Task: Create a sub task System Test and UAT for the task  Add support for internationalization to the mobile app in the project TrailPlan , assign it to team member softage.7@softage.net and update the status of the sub task to  Completed , set the priority of the sub task to High.
Action: Mouse moved to (448, 251)
Screenshot: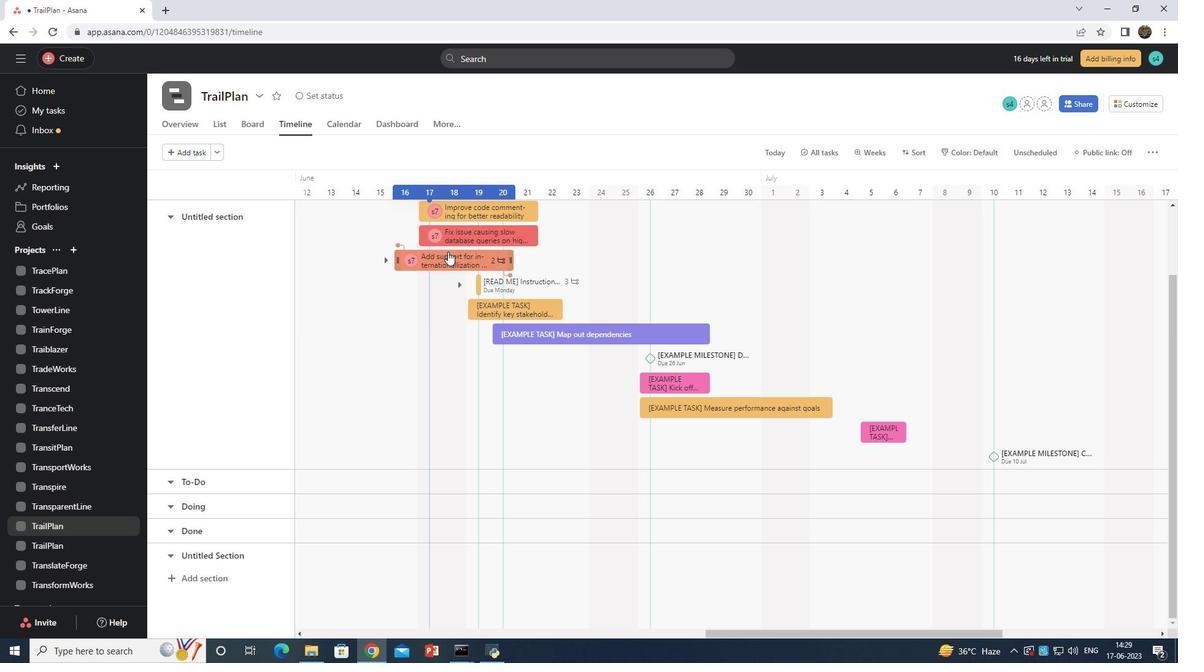 
Action: Mouse pressed left at (448, 251)
Screenshot: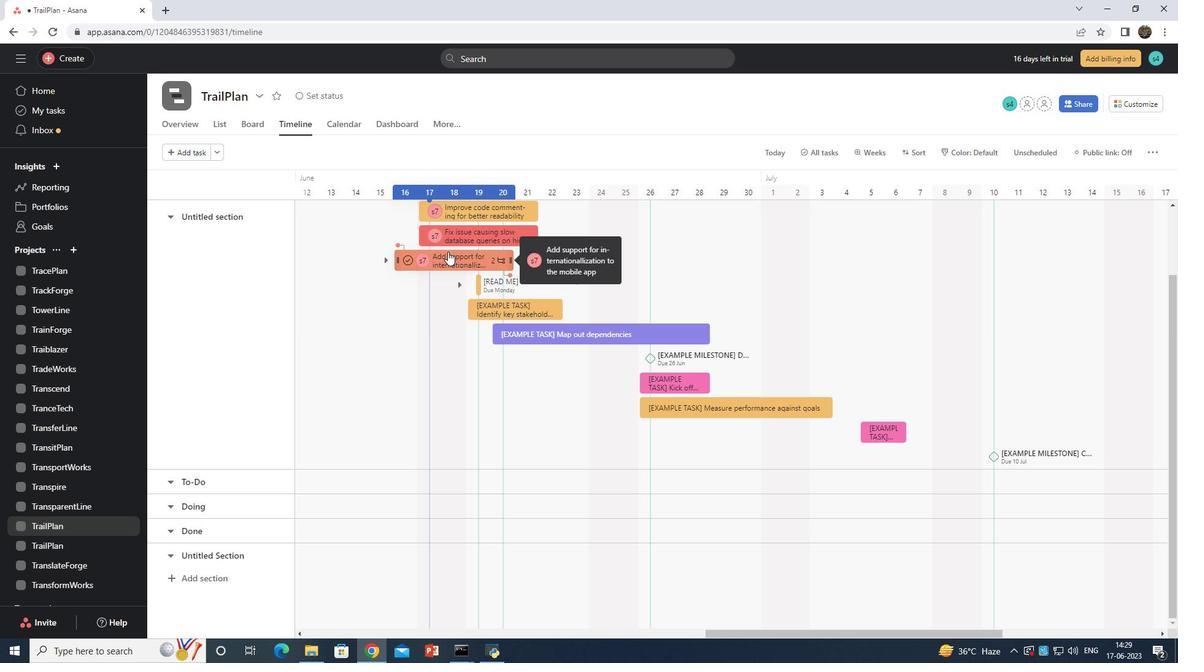 
Action: Mouse moved to (862, 370)
Screenshot: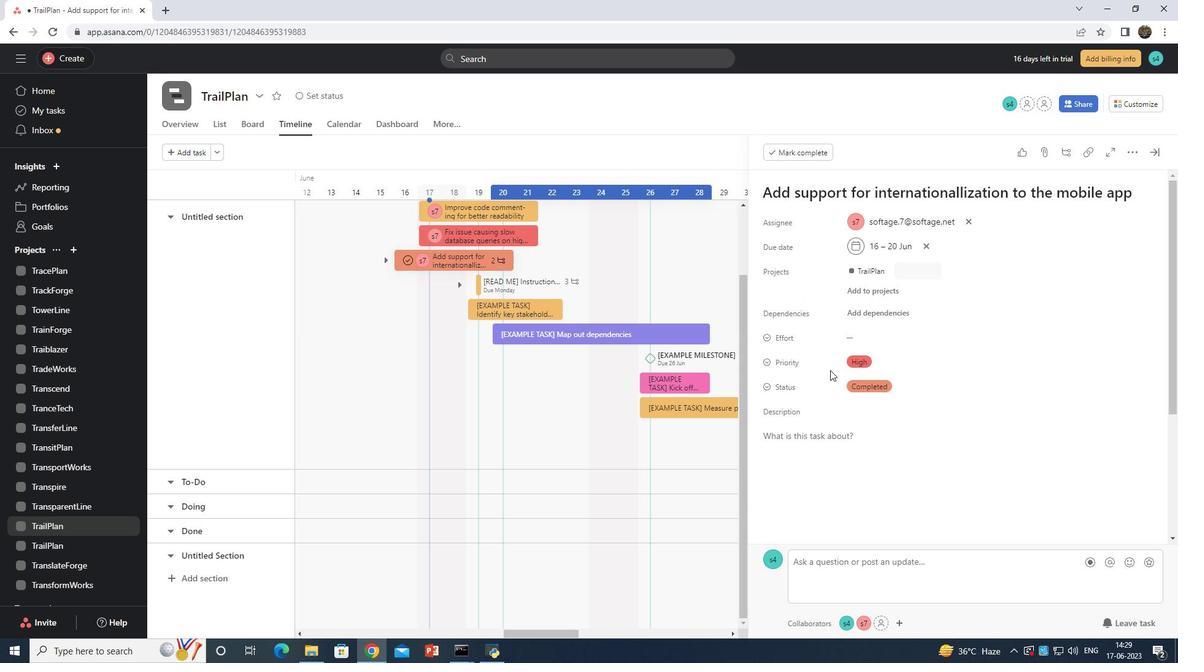 
Action: Mouse scrolled (862, 369) with delta (0, 0)
Screenshot: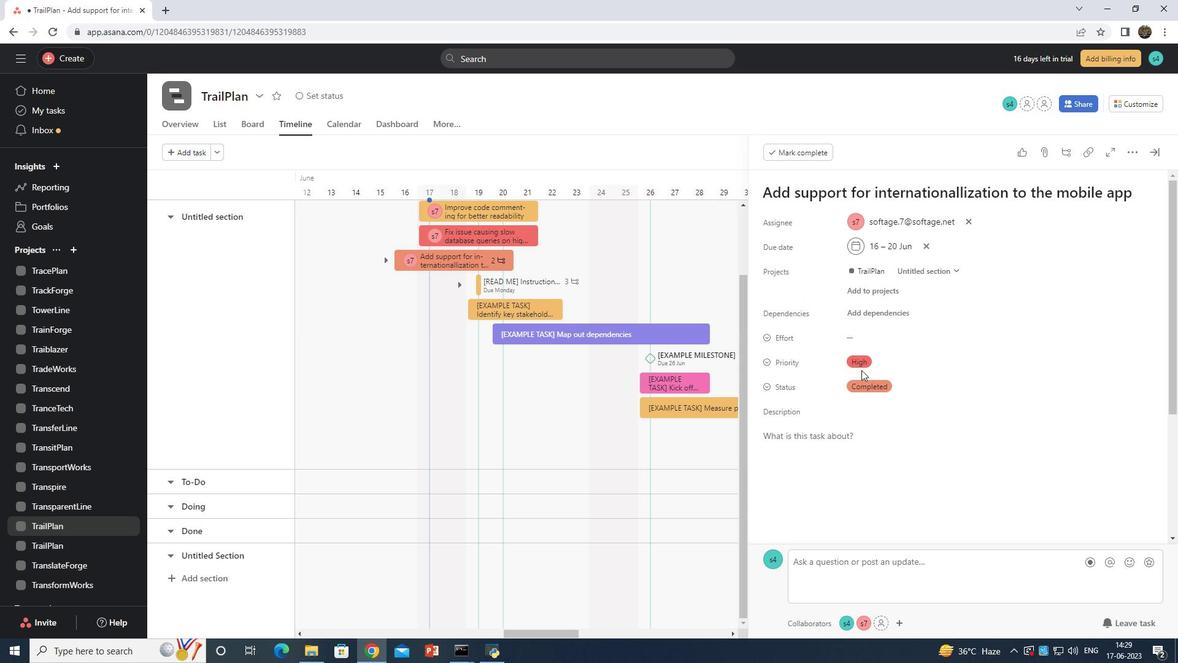 
Action: Mouse scrolled (862, 369) with delta (0, 0)
Screenshot: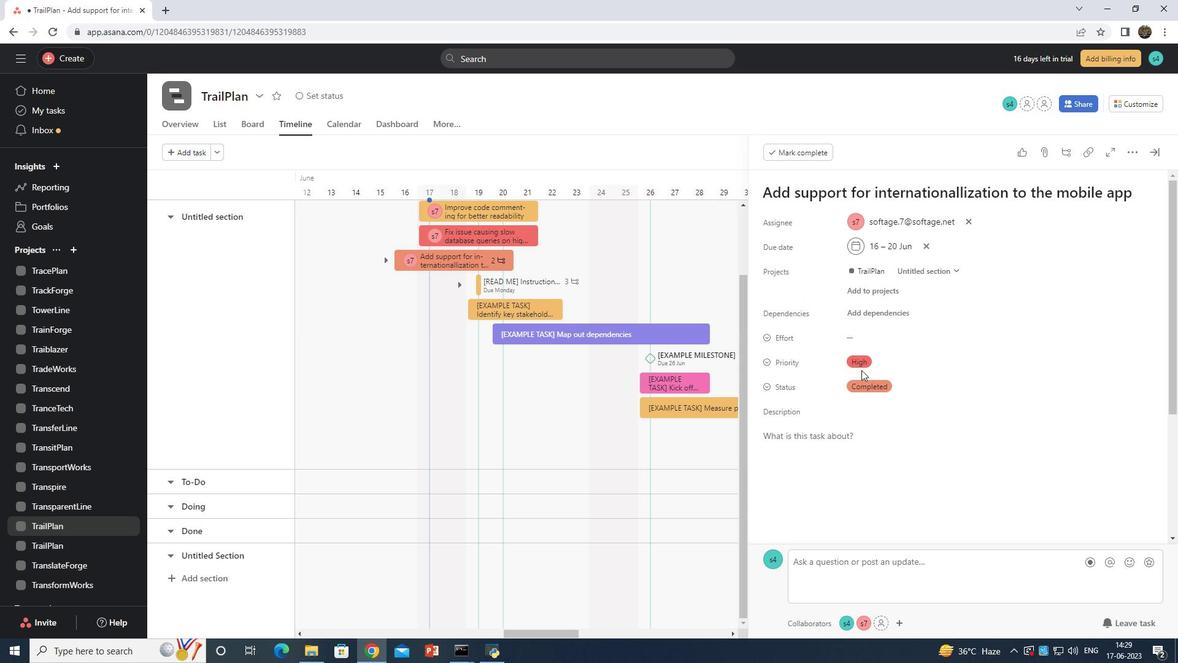 
Action: Mouse scrolled (862, 369) with delta (0, 0)
Screenshot: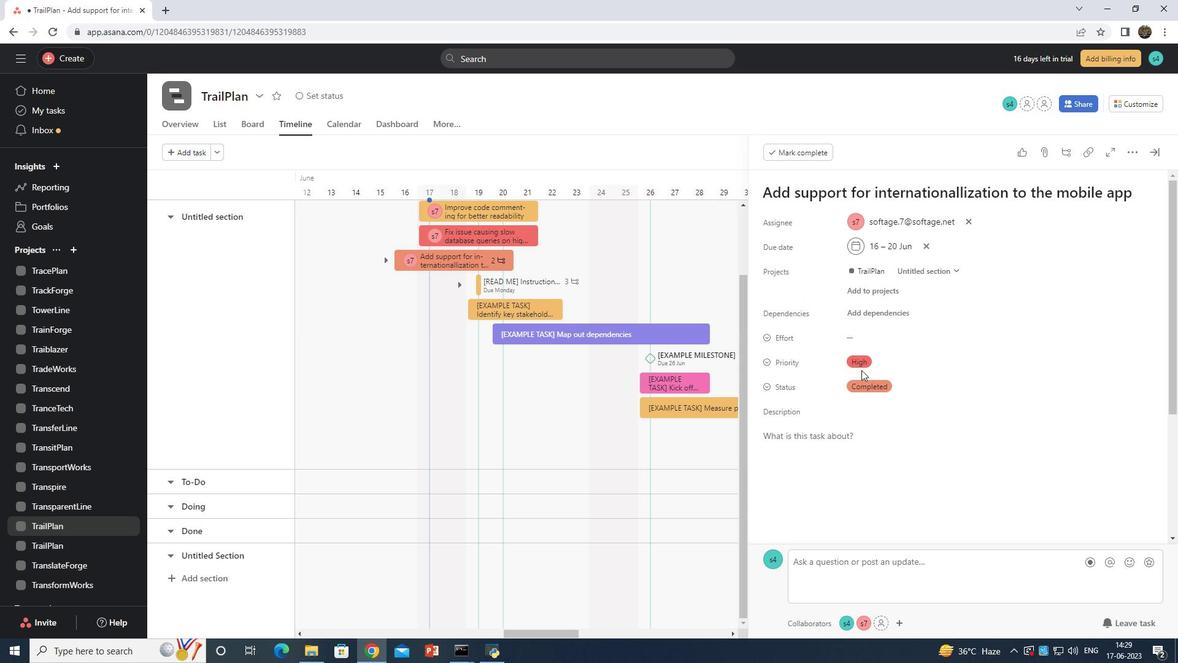 
Action: Mouse scrolled (862, 369) with delta (0, 0)
Screenshot: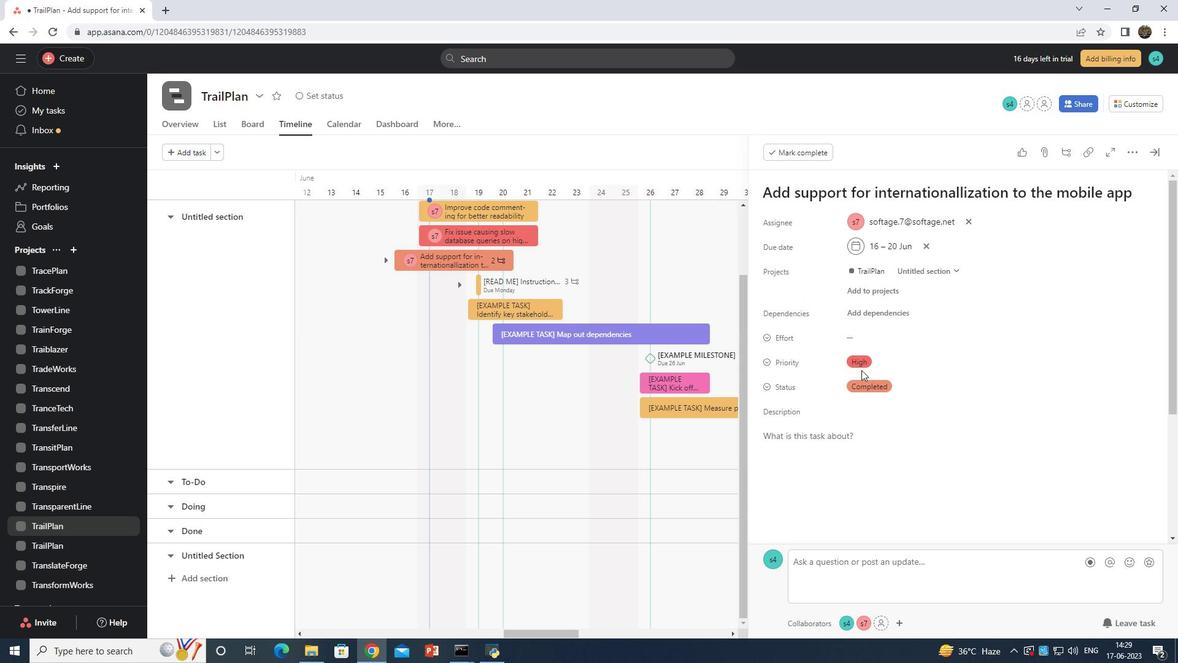 
Action: Mouse scrolled (862, 369) with delta (0, 0)
Screenshot: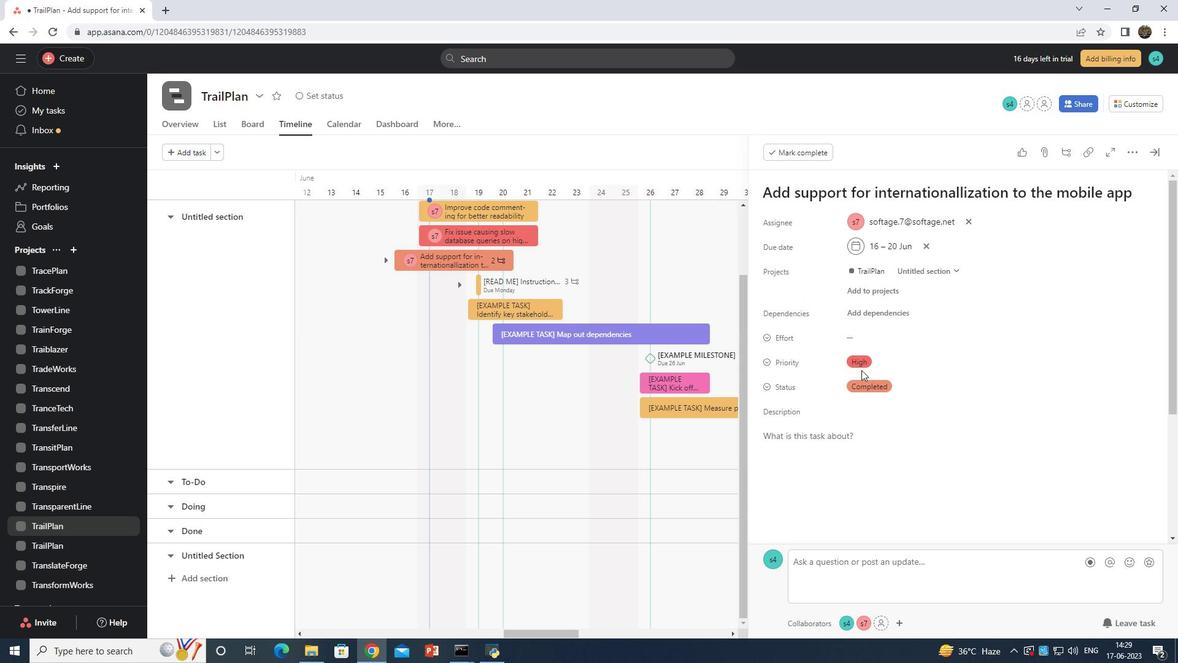 
Action: Mouse scrolled (862, 369) with delta (0, 0)
Screenshot: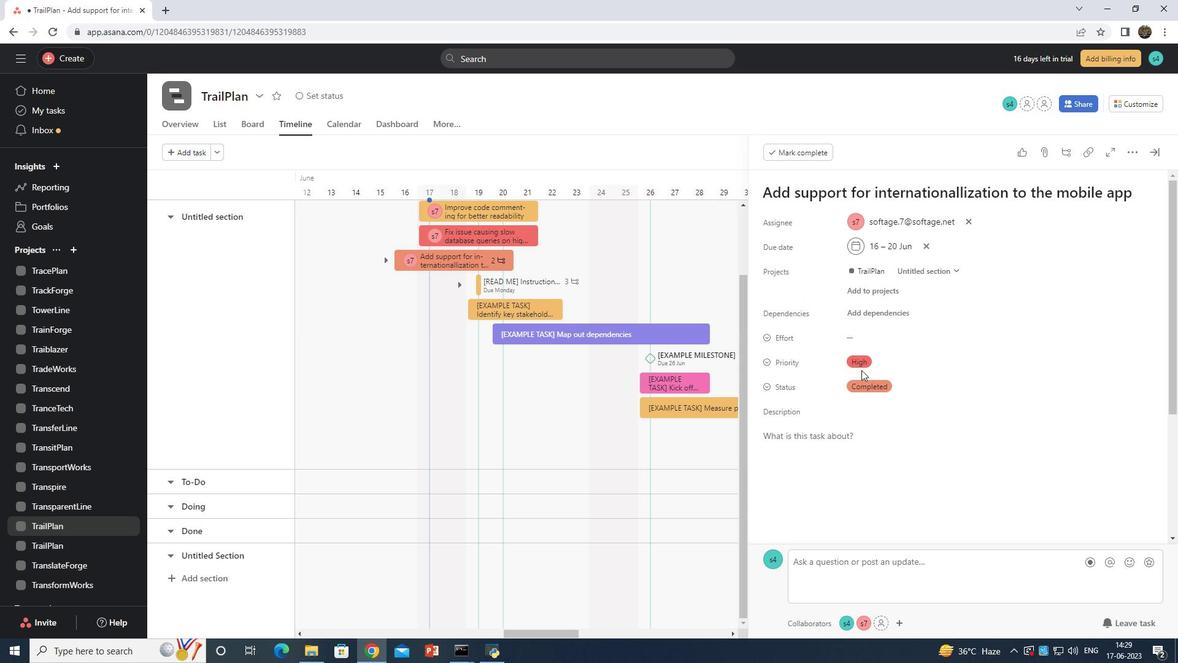 
Action: Mouse scrolled (862, 369) with delta (0, 0)
Screenshot: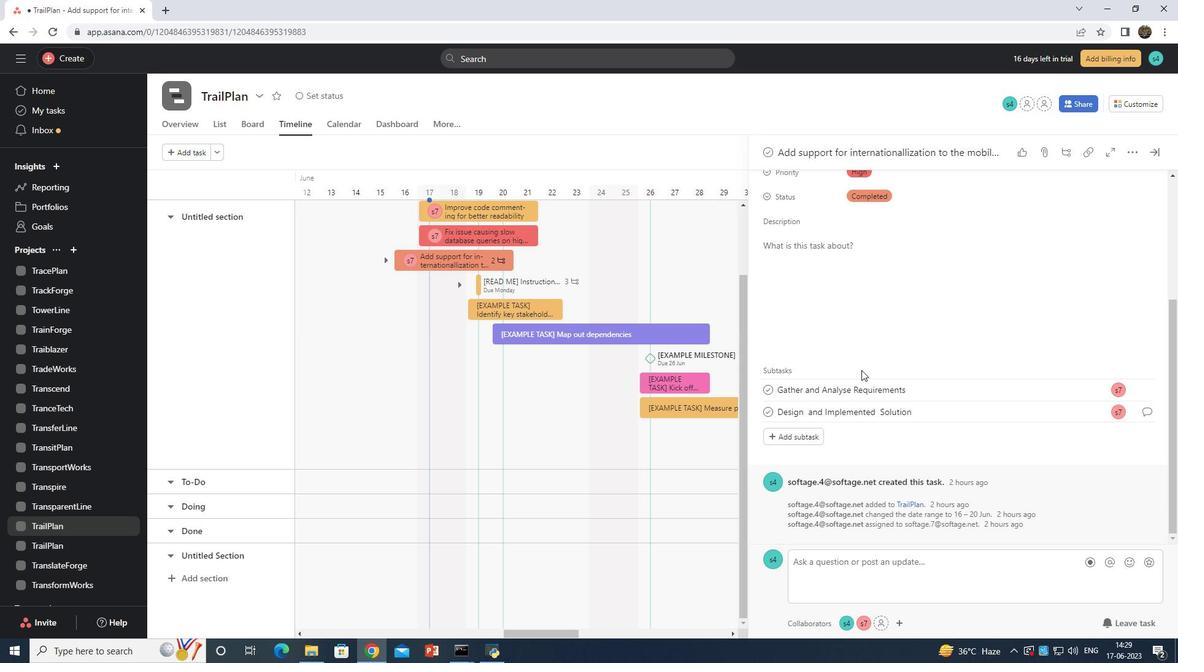 
Action: Mouse scrolled (862, 369) with delta (0, 0)
Screenshot: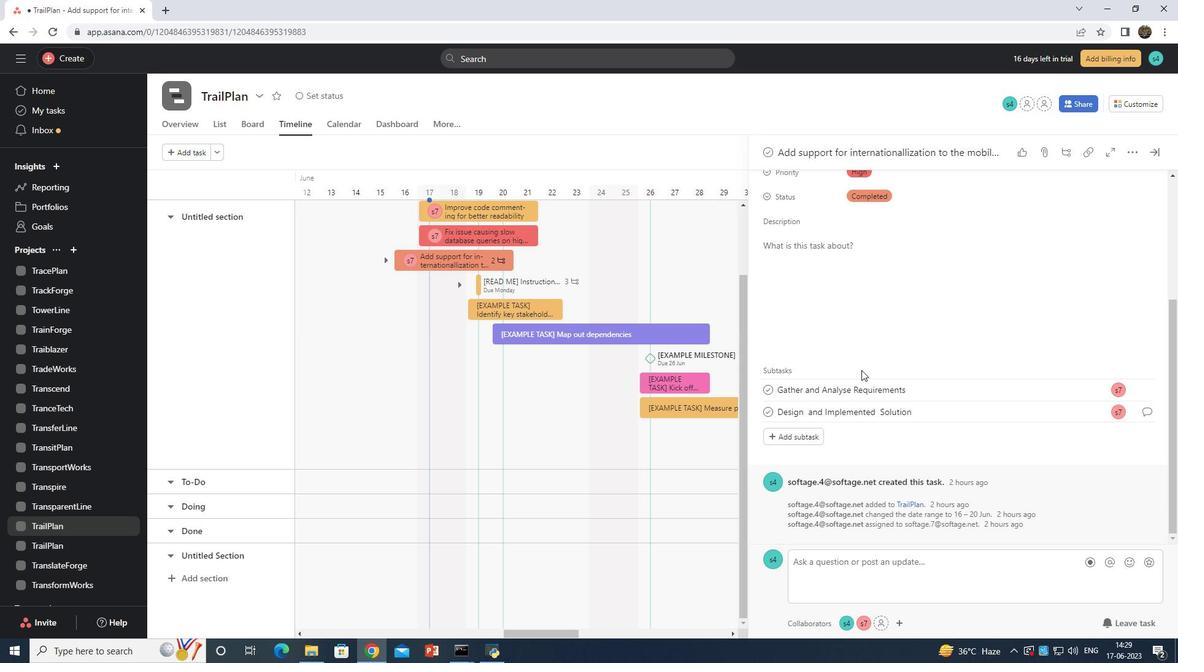 
Action: Mouse scrolled (862, 369) with delta (0, 0)
Screenshot: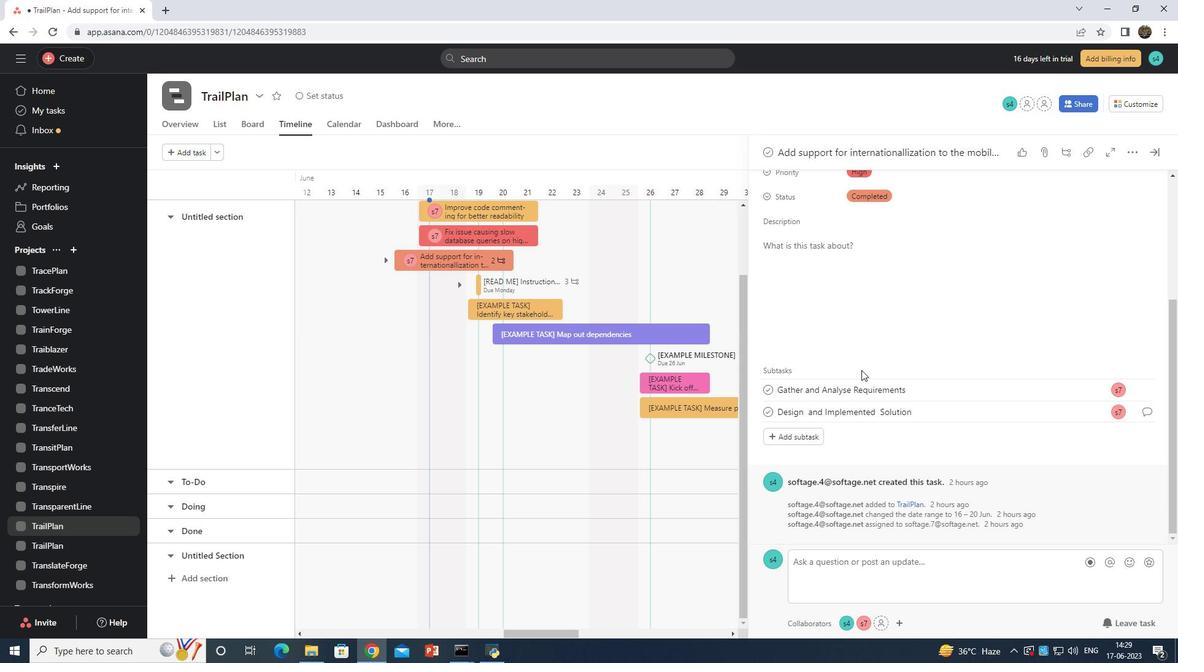 
Action: Mouse scrolled (862, 369) with delta (0, 0)
Screenshot: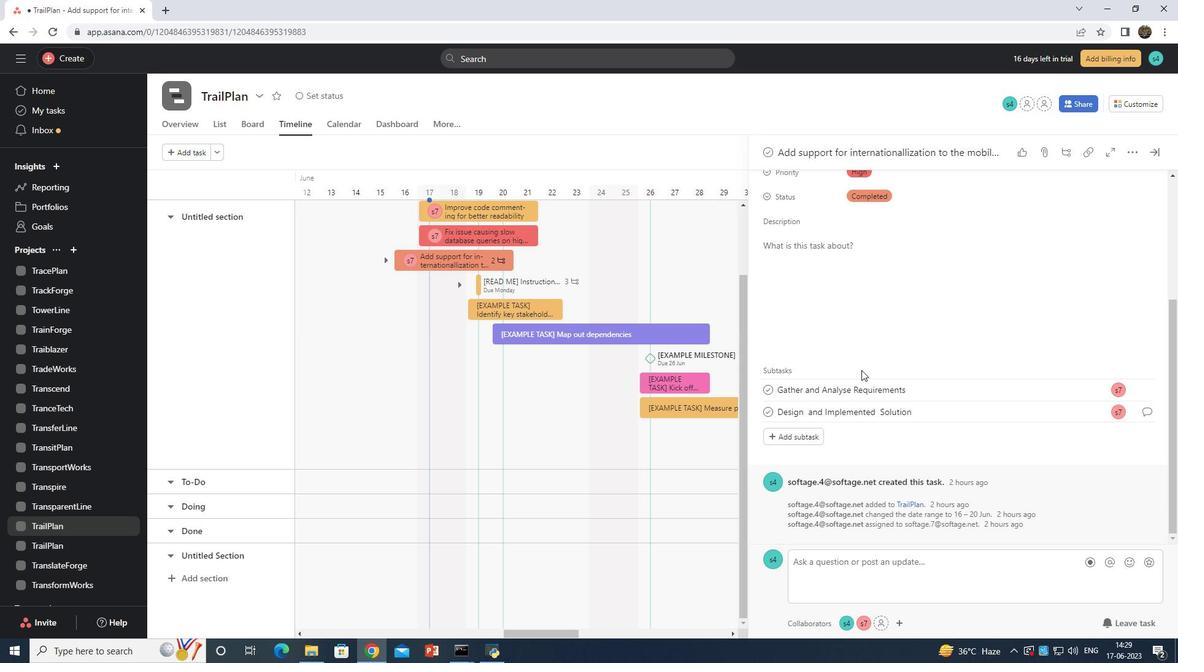 
Action: Mouse moved to (805, 434)
Screenshot: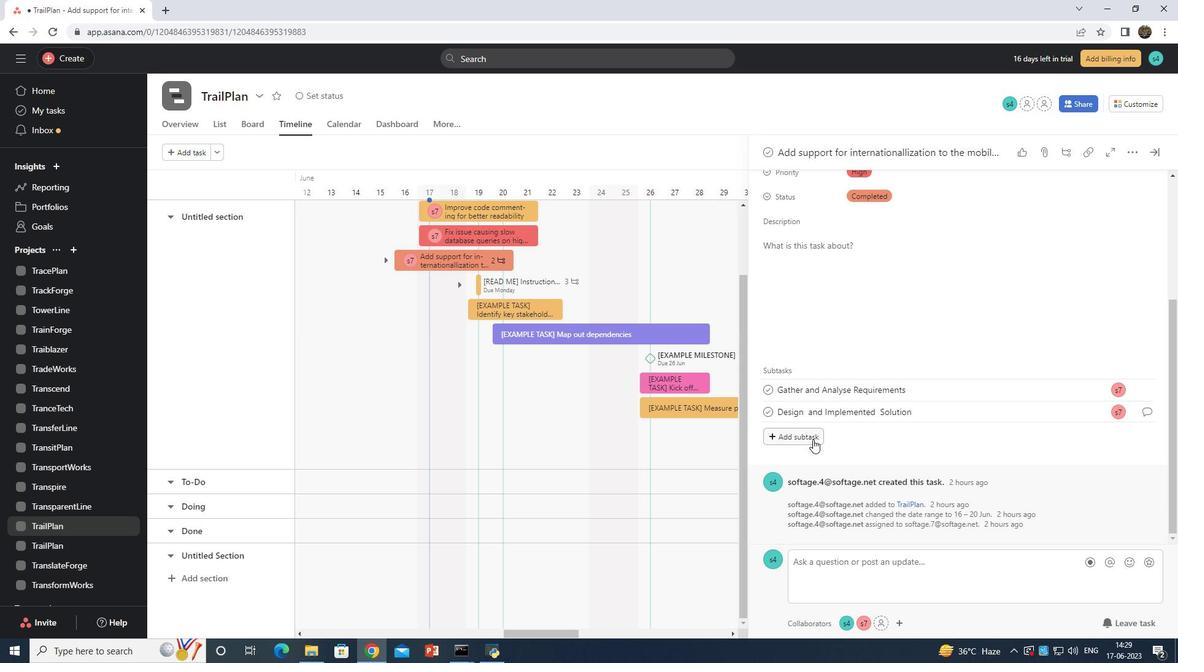 
Action: Mouse pressed left at (805, 434)
Screenshot: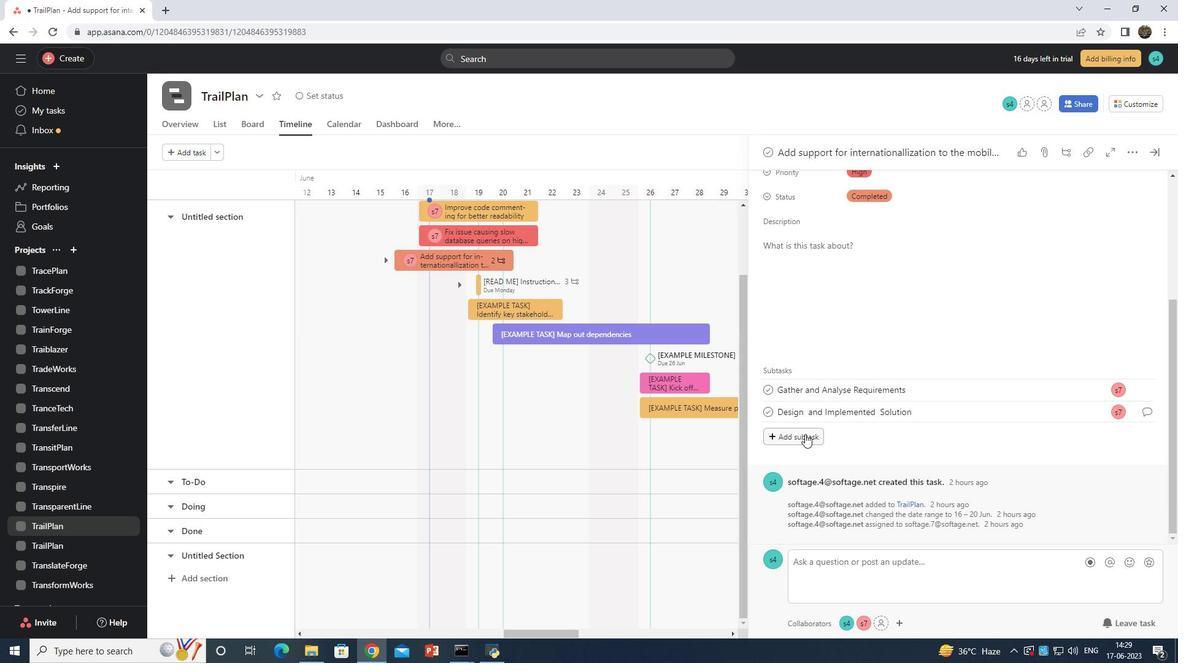 
Action: Mouse moved to (900, 405)
Screenshot: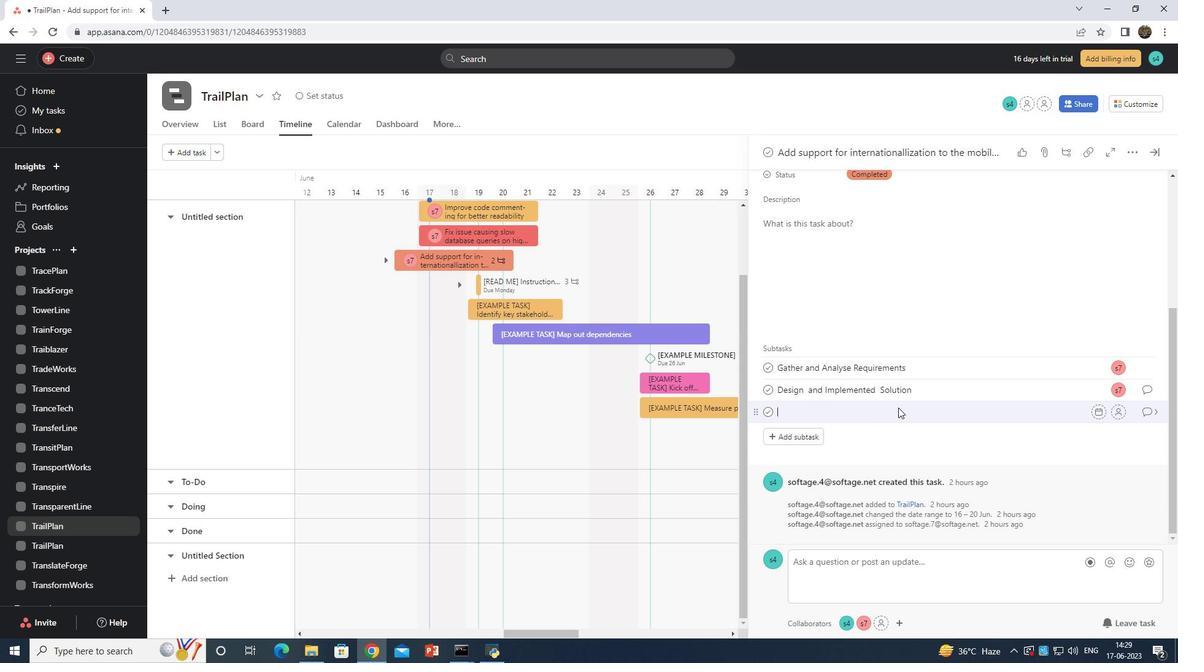 
Action: Key pressed <Key.shift>System<Key.space><Key.shift>Test<Key.space>and<Key.space><Key.shift>U<Key.shift>A<Key.shift>T
Screenshot: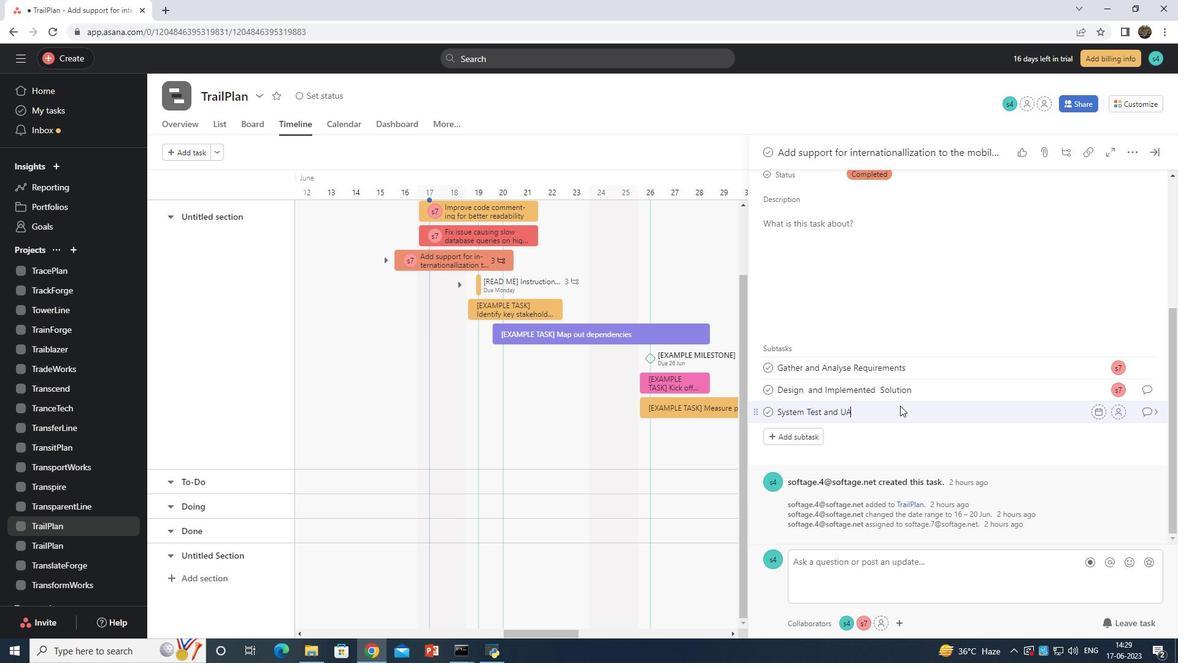
Action: Mouse moved to (1116, 418)
Screenshot: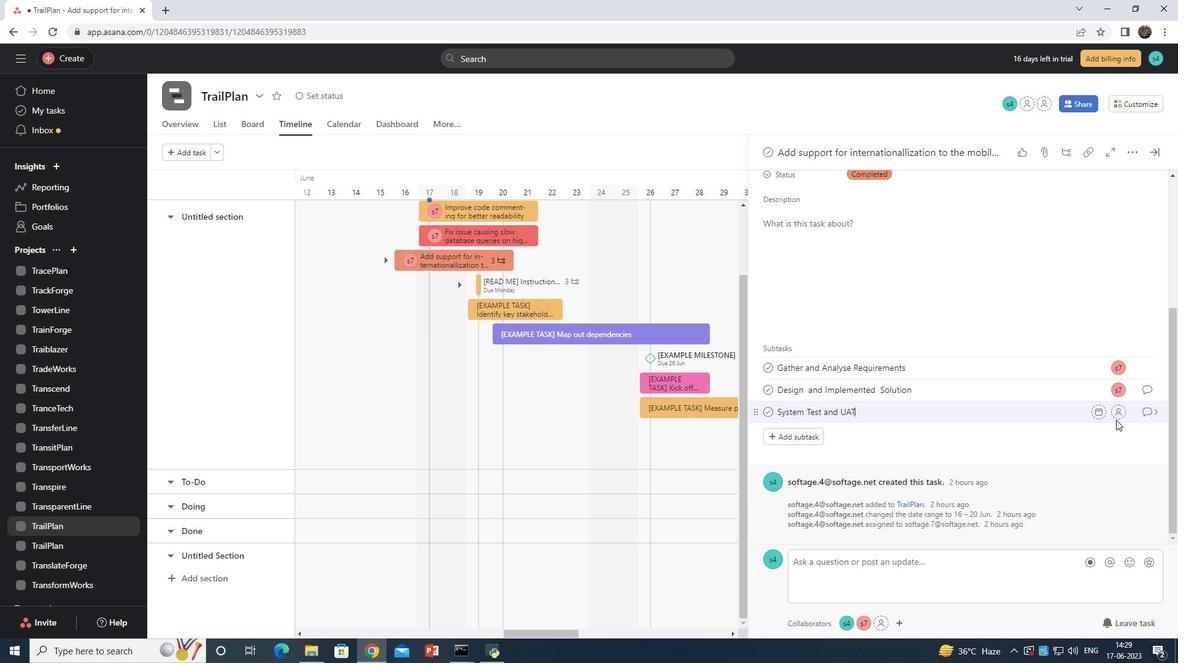 
Action: Mouse pressed left at (1116, 418)
Screenshot: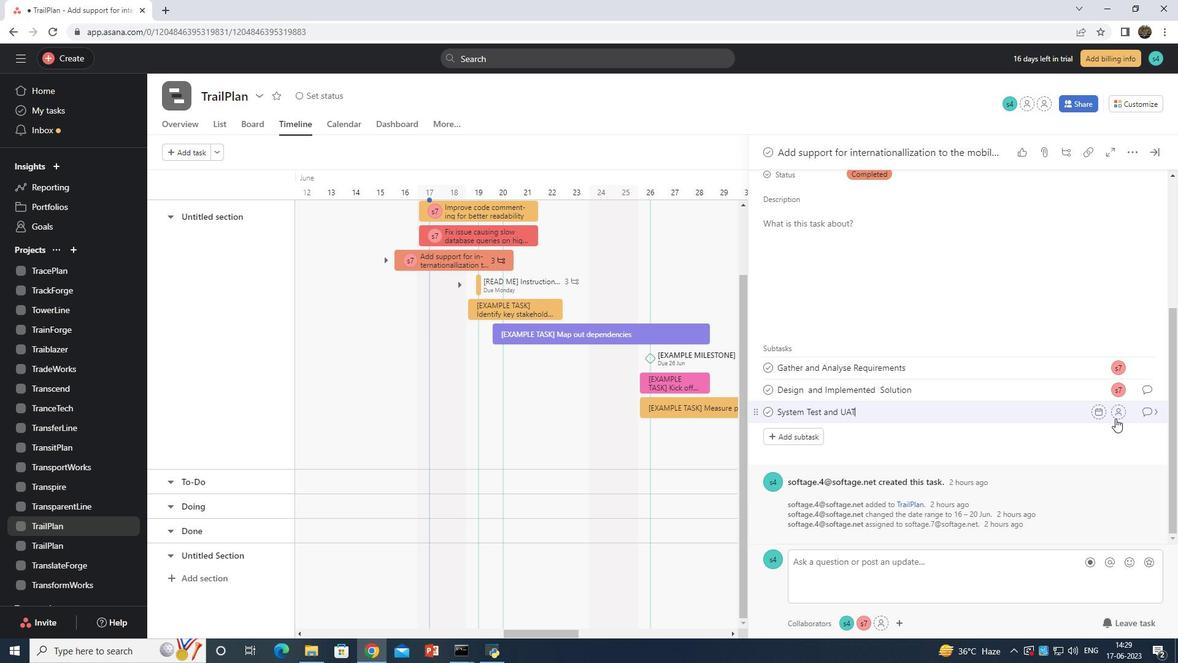 
Action: Mouse moved to (1029, 520)
Screenshot: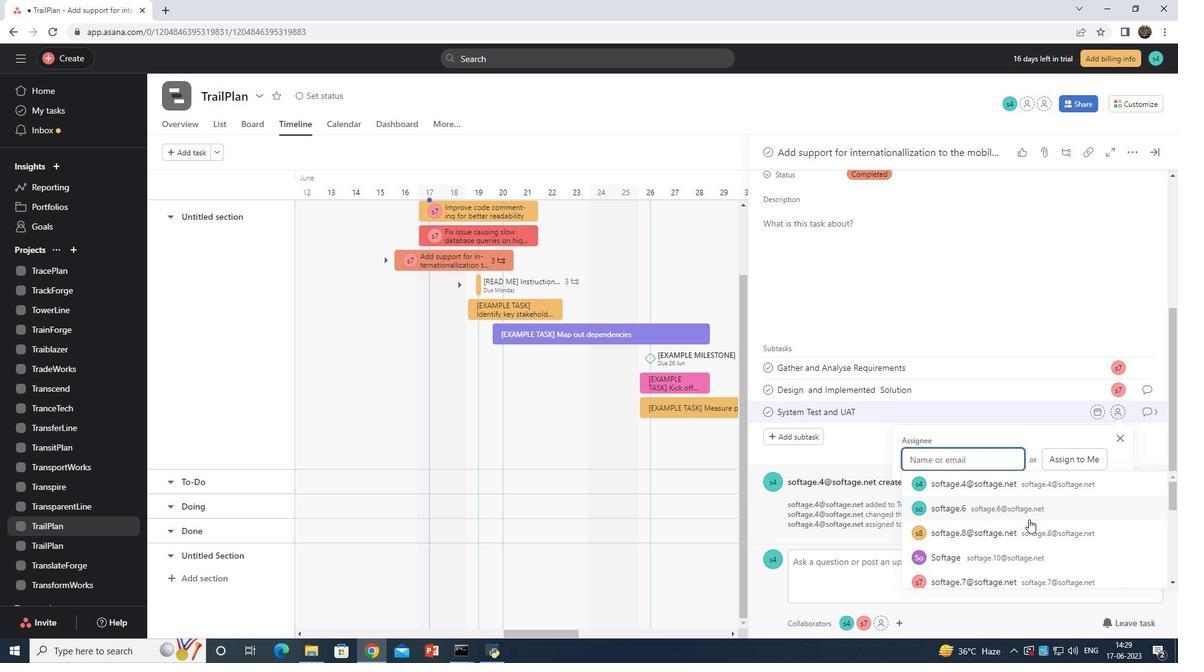
Action: Mouse scrolled (1029, 520) with delta (0, 0)
Screenshot: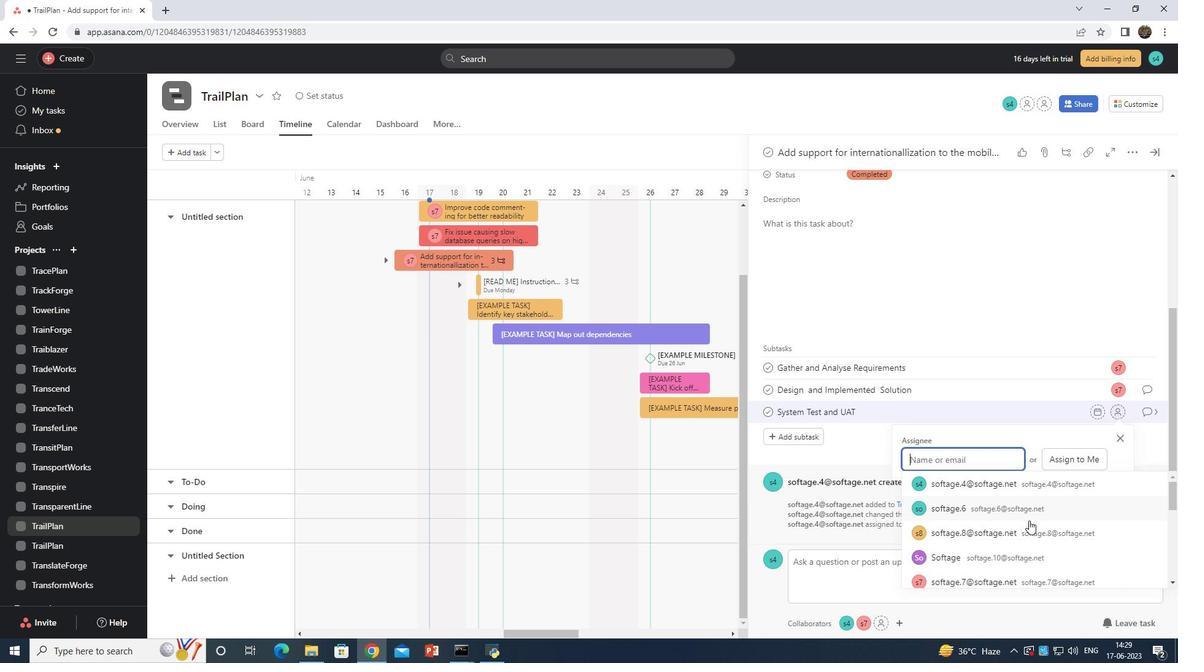 
Action: Mouse scrolled (1029, 520) with delta (0, 0)
Screenshot: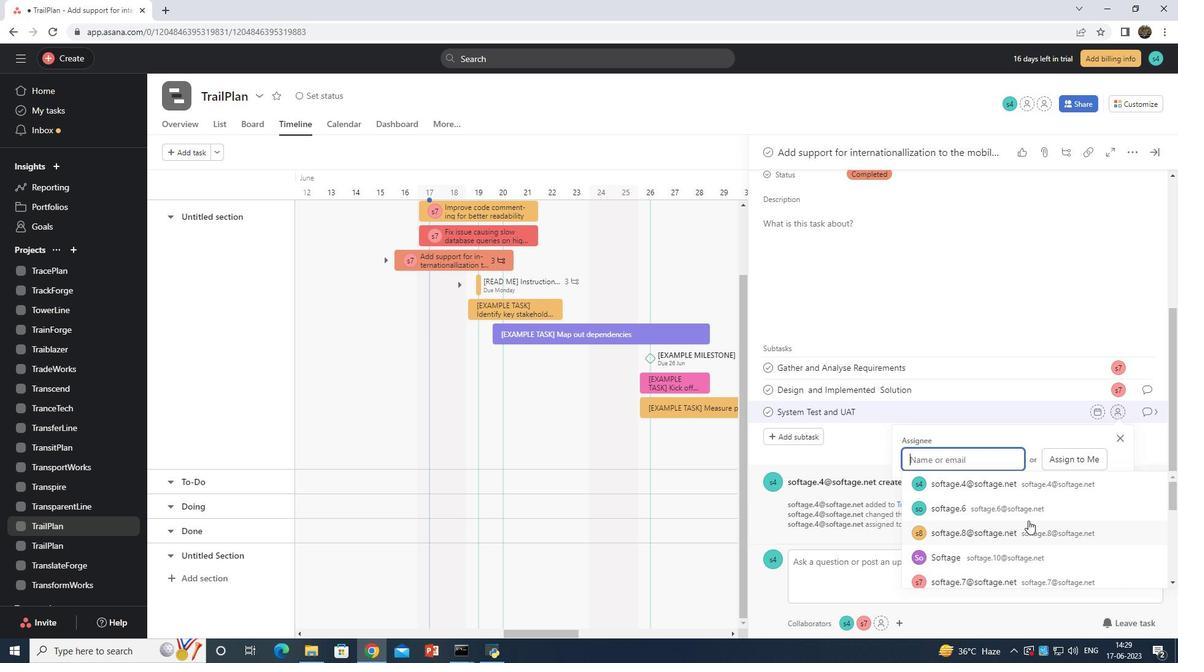 
Action: Mouse moved to (1024, 523)
Screenshot: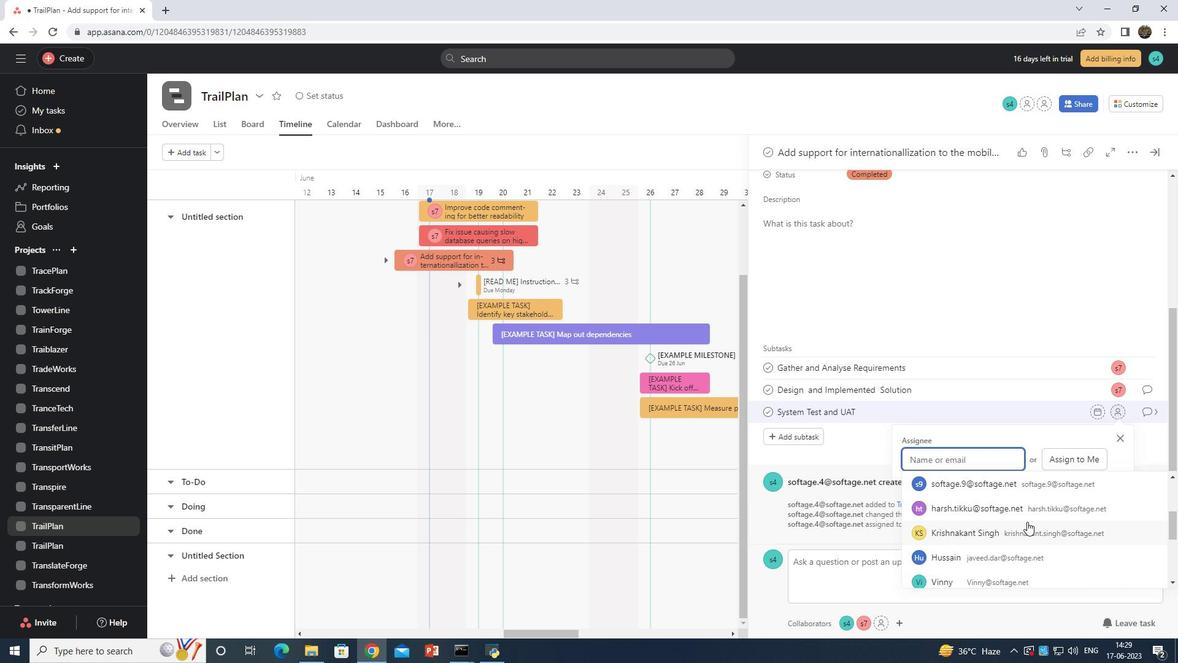 
Action: Mouse scrolled (1024, 523) with delta (0, 0)
Screenshot: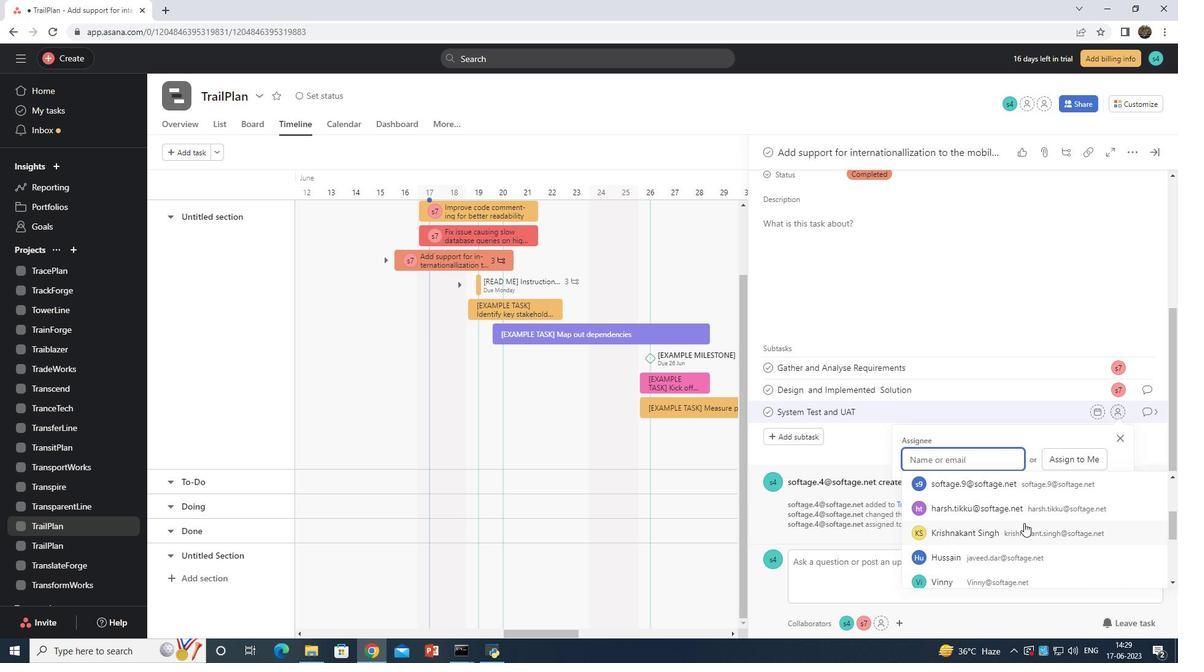 
Action: Mouse moved to (1022, 520)
Screenshot: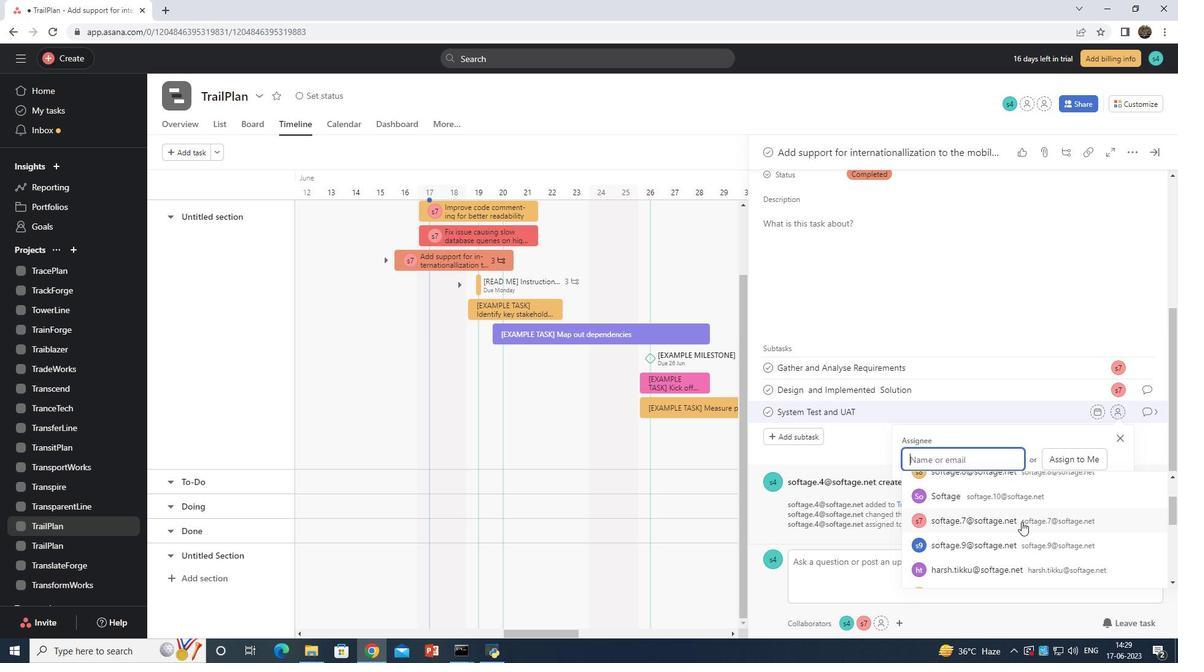 
Action: Mouse pressed left at (1022, 520)
Screenshot: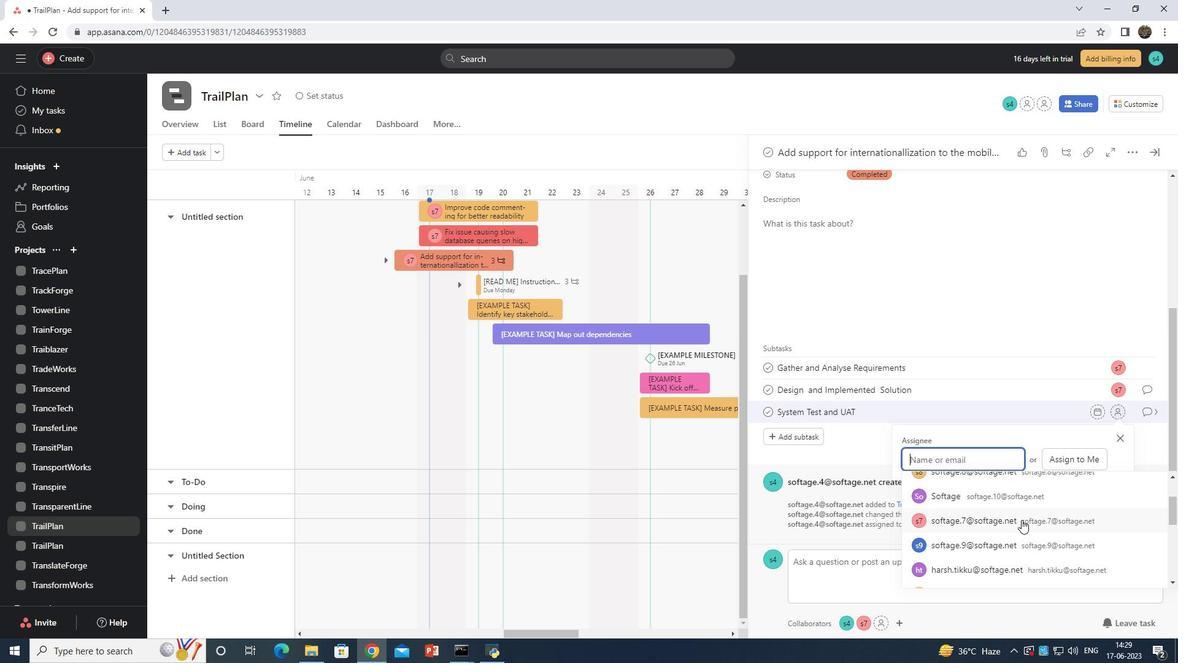 
Action: Mouse moved to (1146, 413)
Screenshot: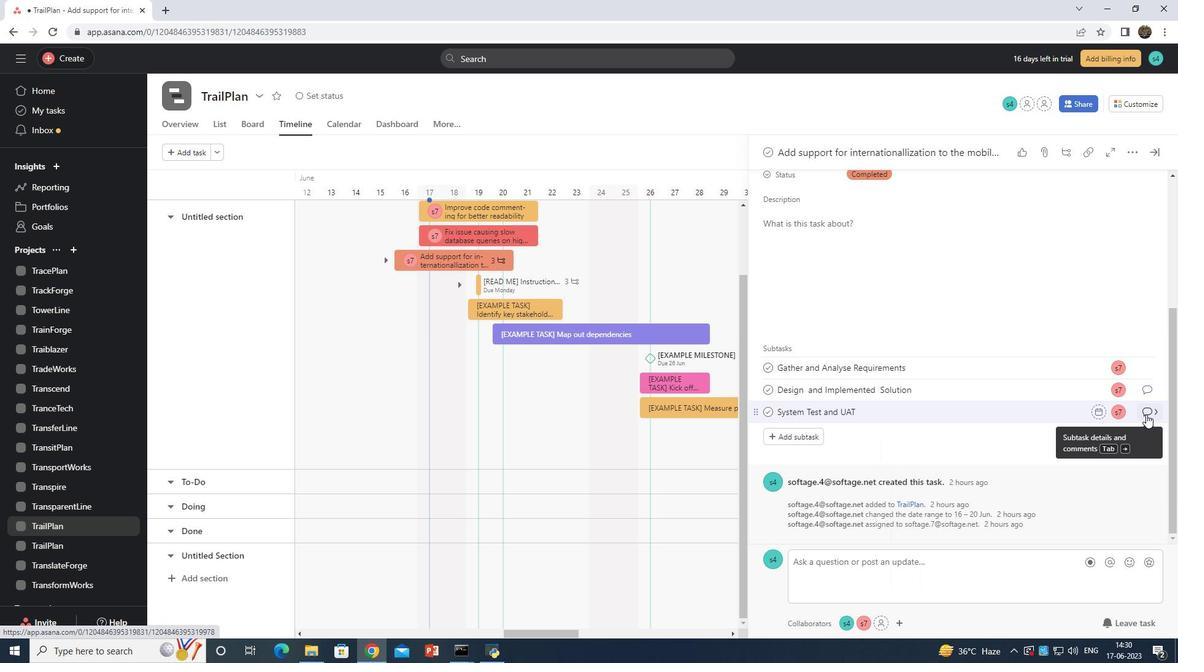 
Action: Mouse pressed left at (1146, 413)
Screenshot: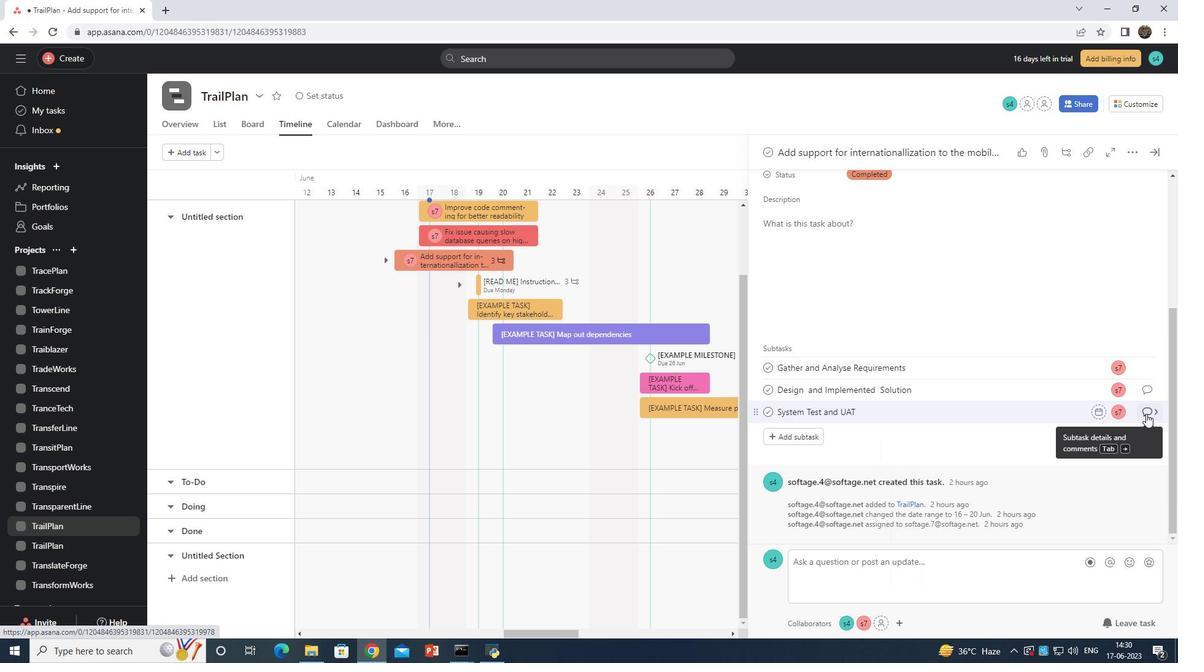 
Action: Mouse moved to (815, 324)
Screenshot: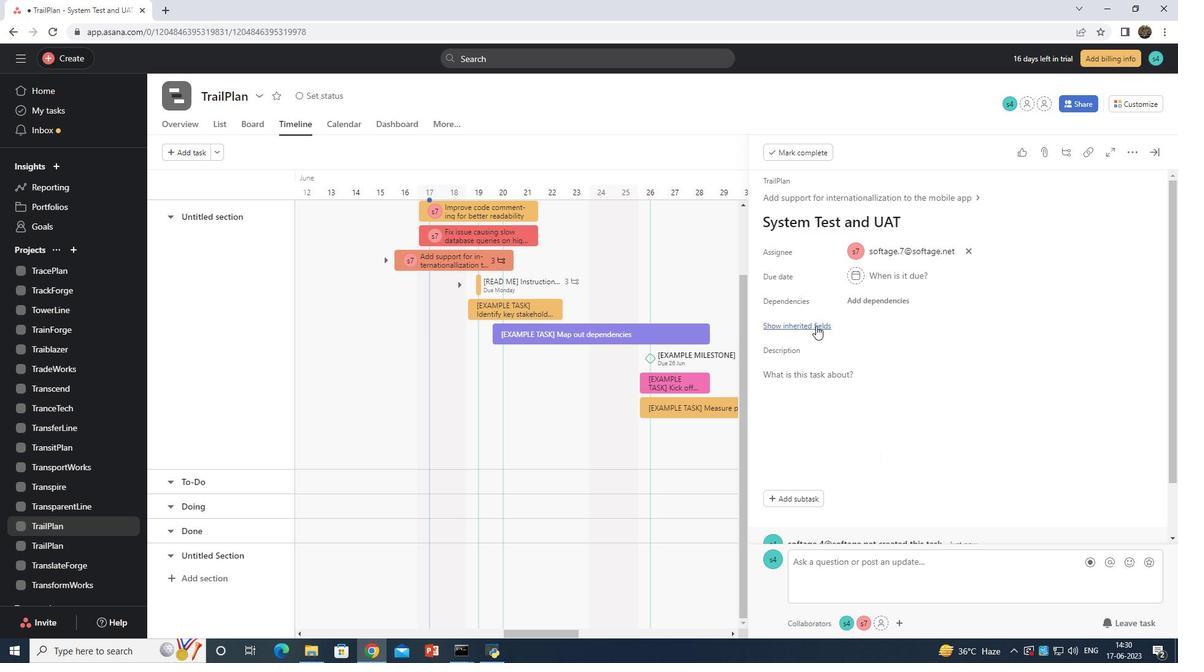 
Action: Mouse pressed left at (815, 324)
Screenshot: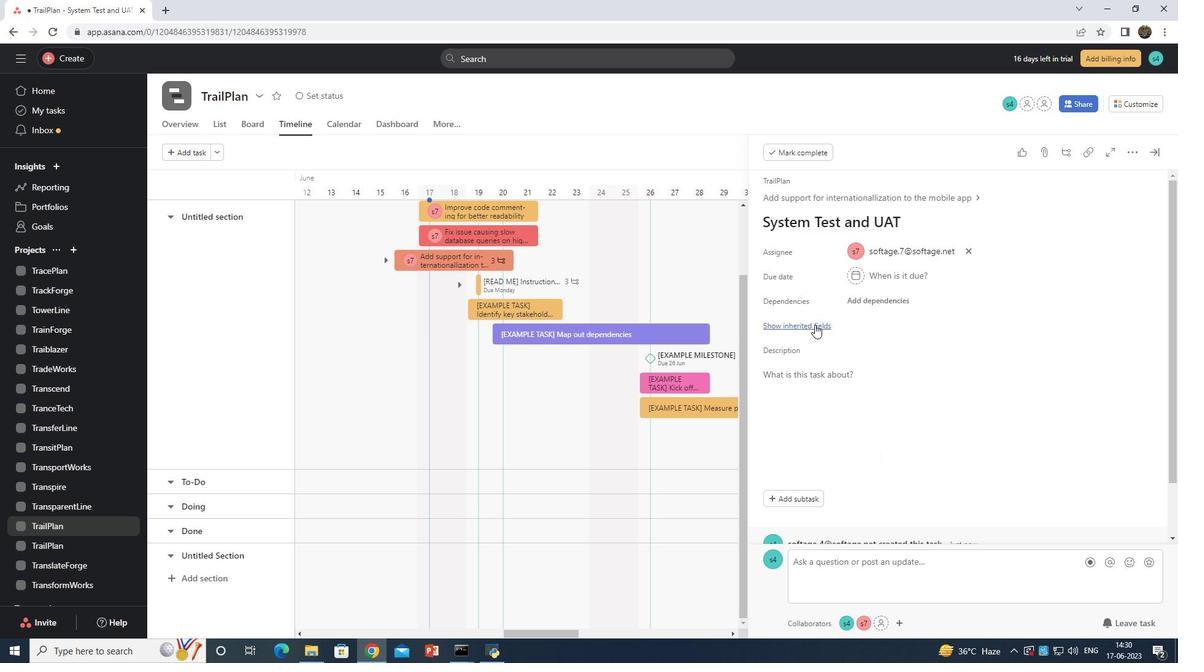 
Action: Mouse moved to (856, 396)
Screenshot: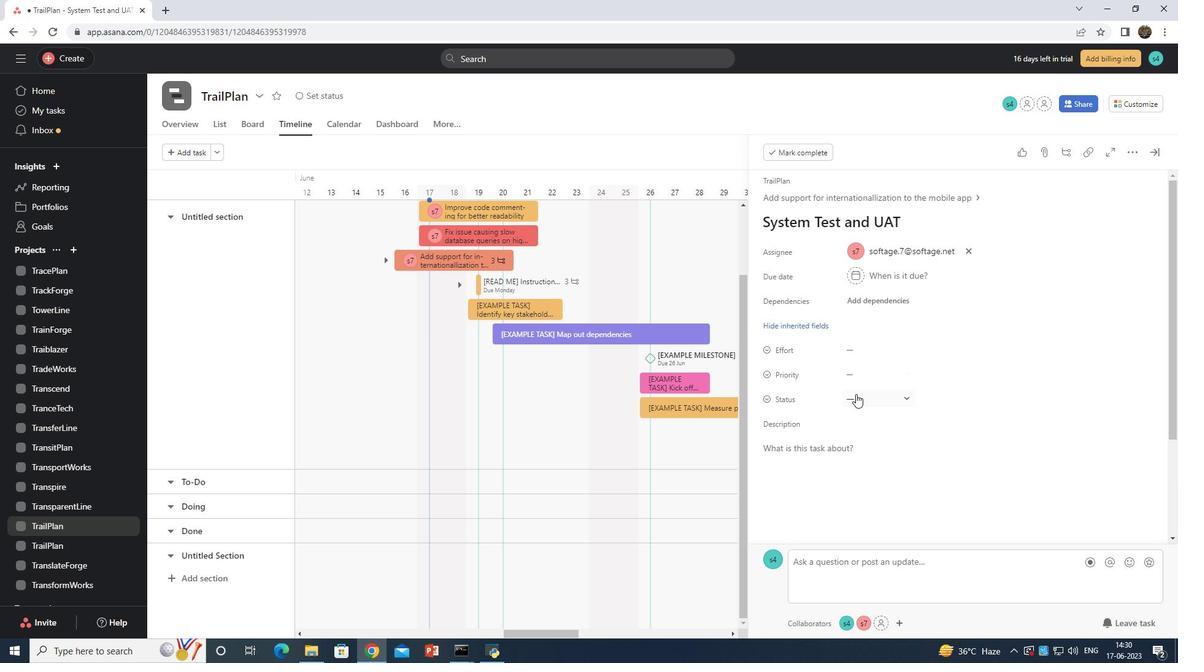 
Action: Mouse pressed left at (856, 396)
Screenshot: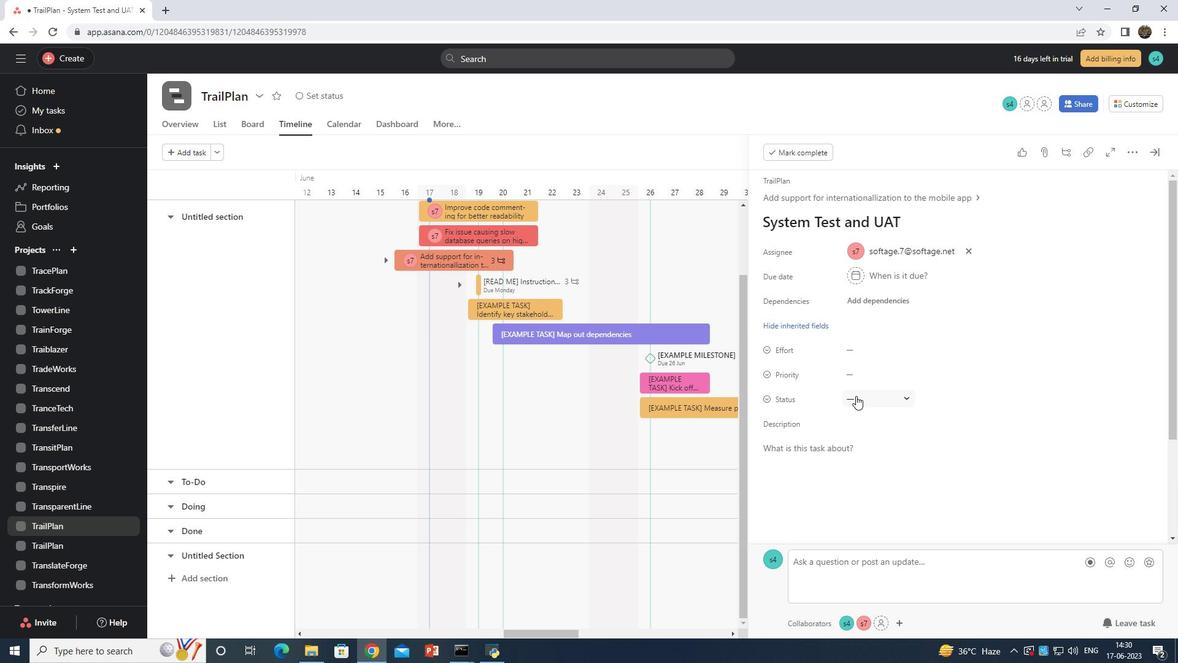 
Action: Mouse moved to (883, 505)
Screenshot: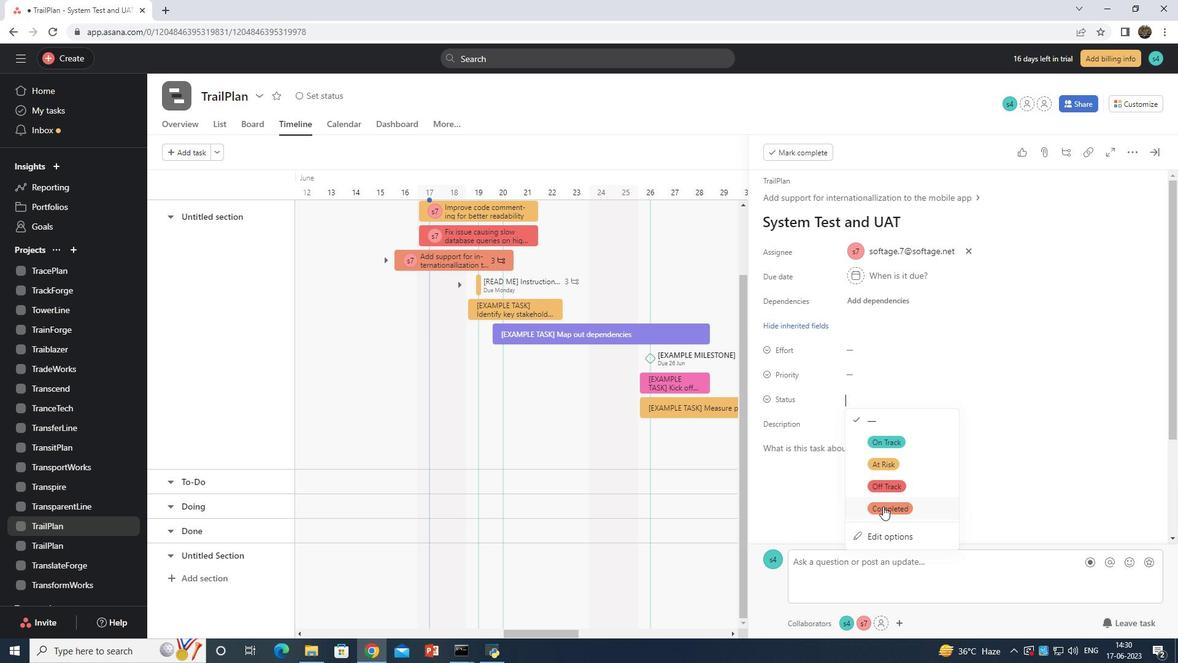 
Action: Mouse pressed left at (883, 505)
Screenshot: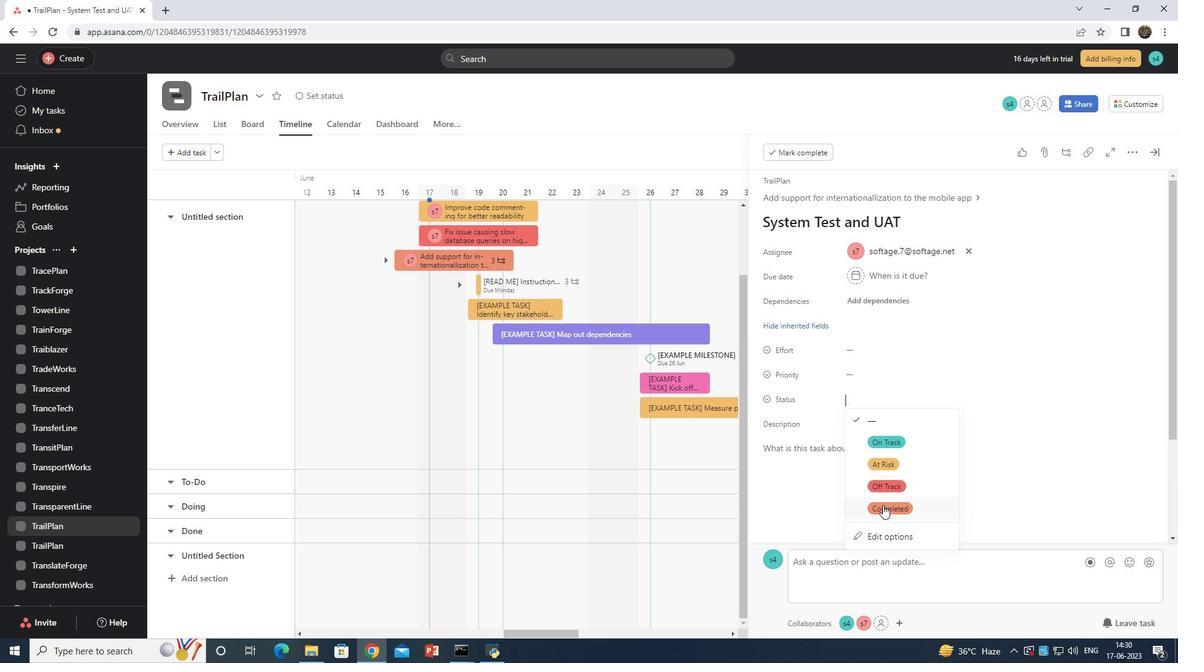 
Action: Mouse moved to (849, 375)
Screenshot: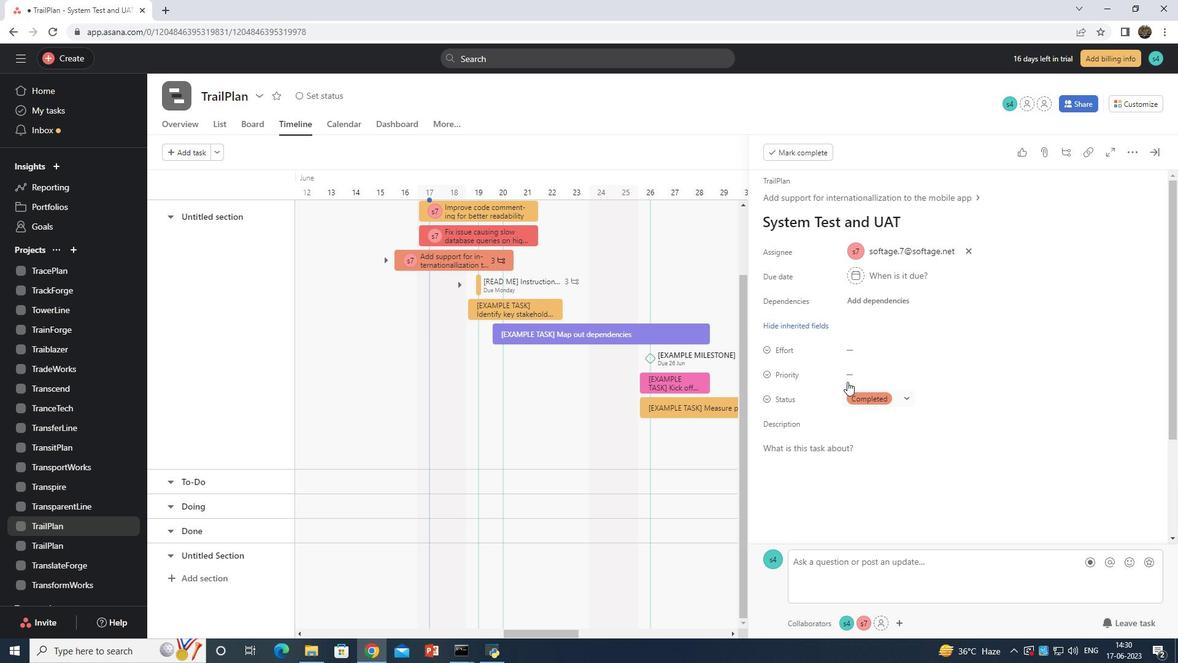 
Action: Mouse pressed left at (849, 375)
Screenshot: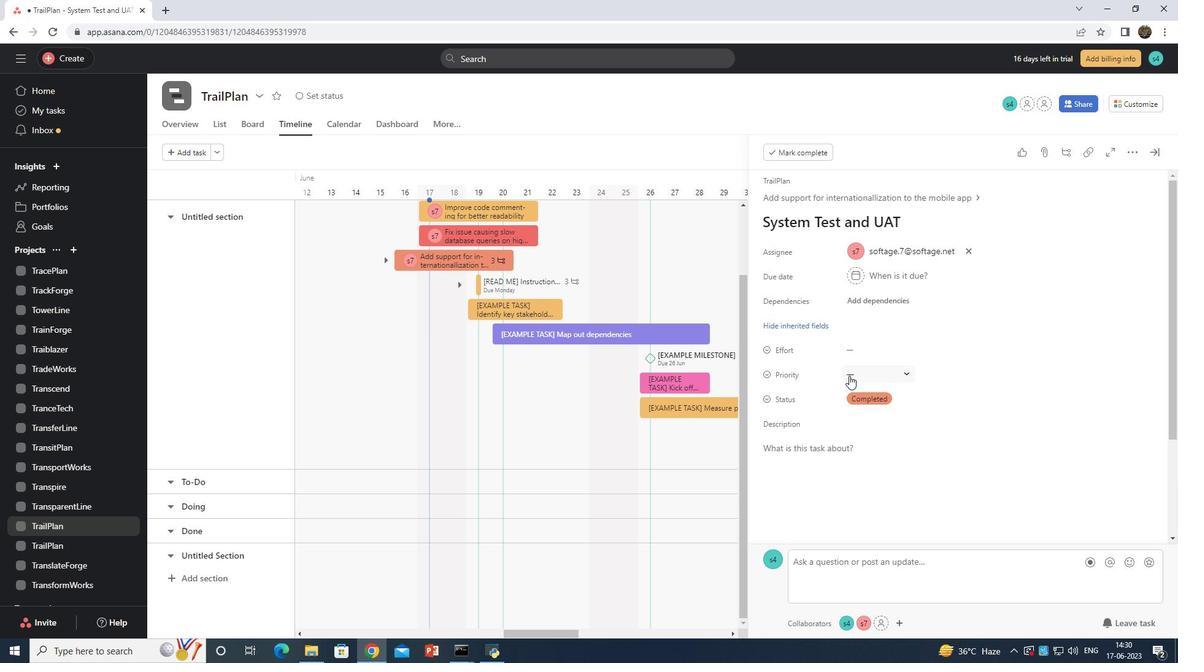 
Action: Mouse moved to (879, 418)
Screenshot: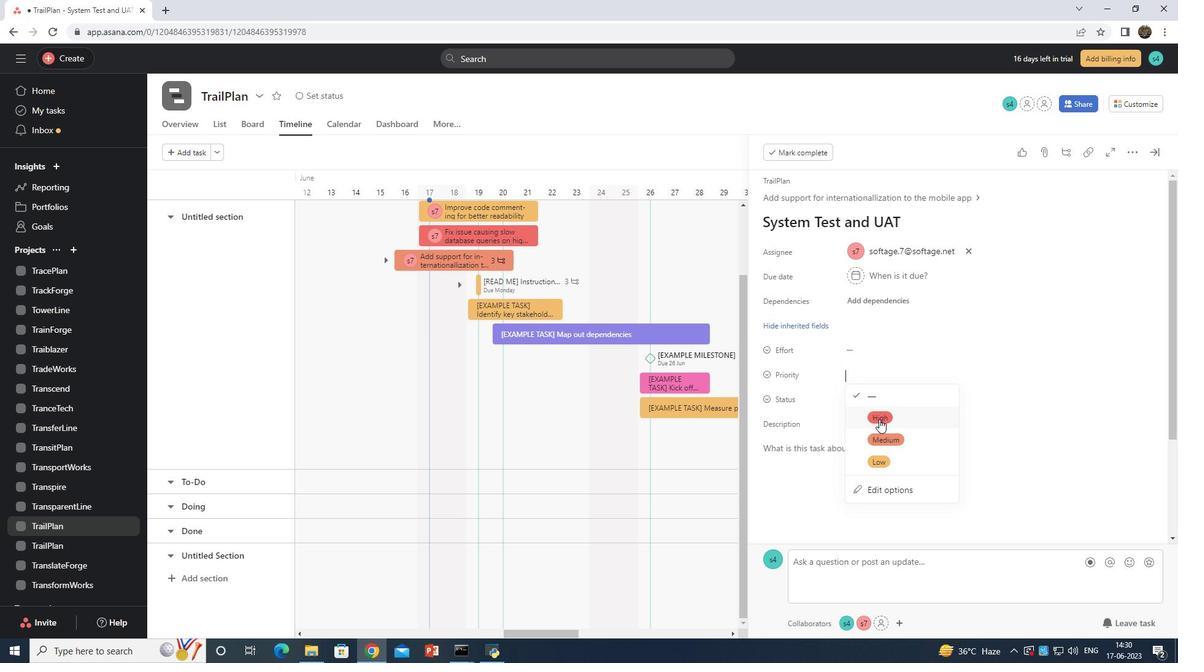 
Action: Mouse pressed left at (879, 418)
Screenshot: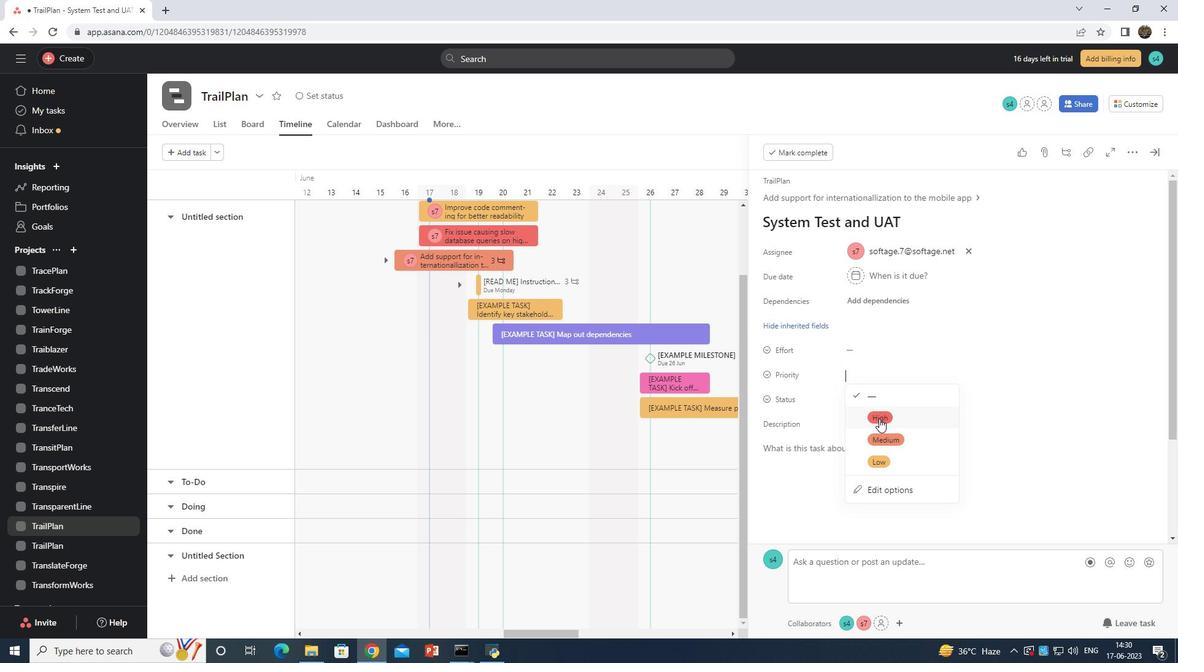 
Action: Mouse moved to (879, 418)
Screenshot: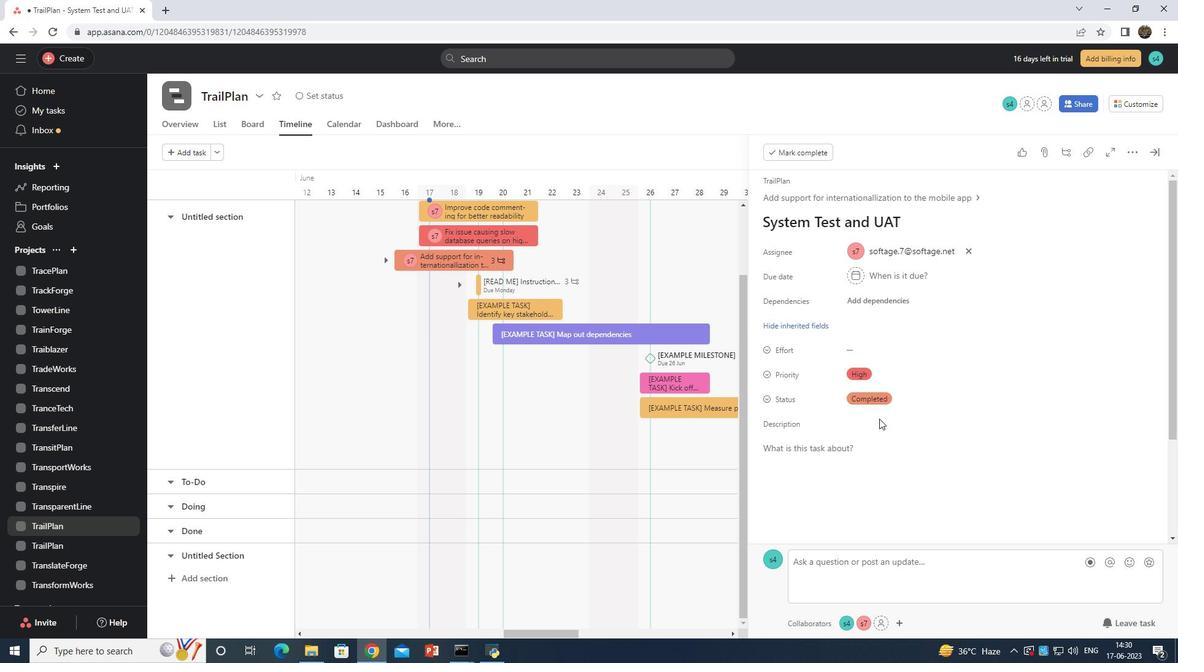 
